 Task: Publish the "Digital Experience" changes.
Action: Mouse moved to (1104, 78)
Screenshot: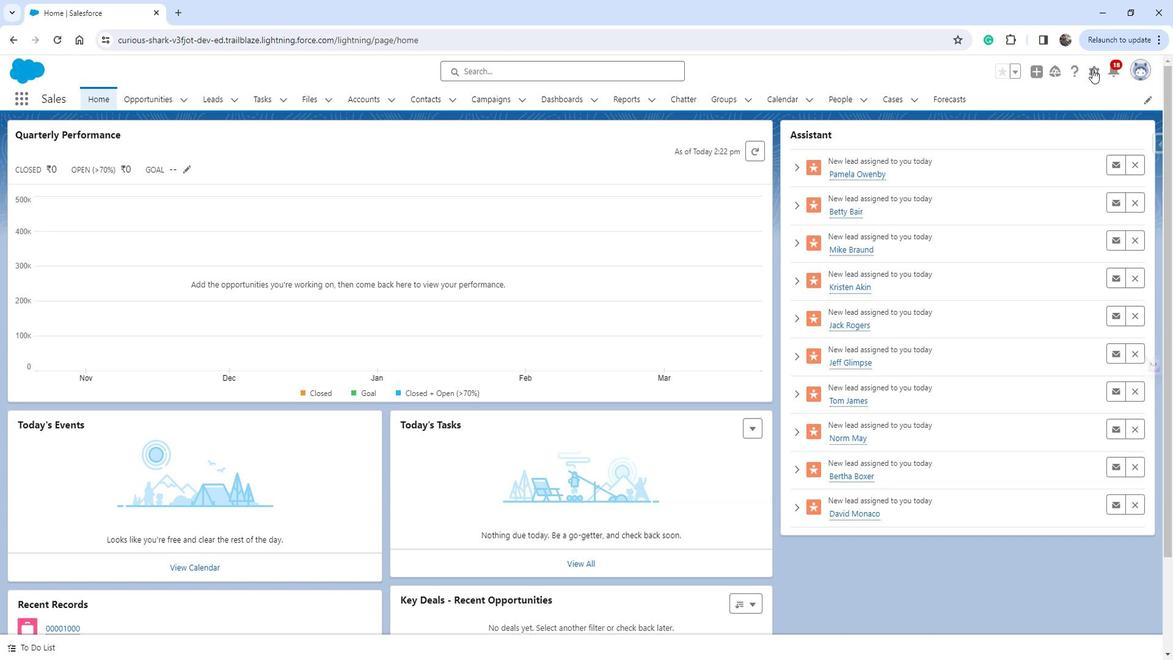 
Action: Mouse pressed left at (1104, 78)
Screenshot: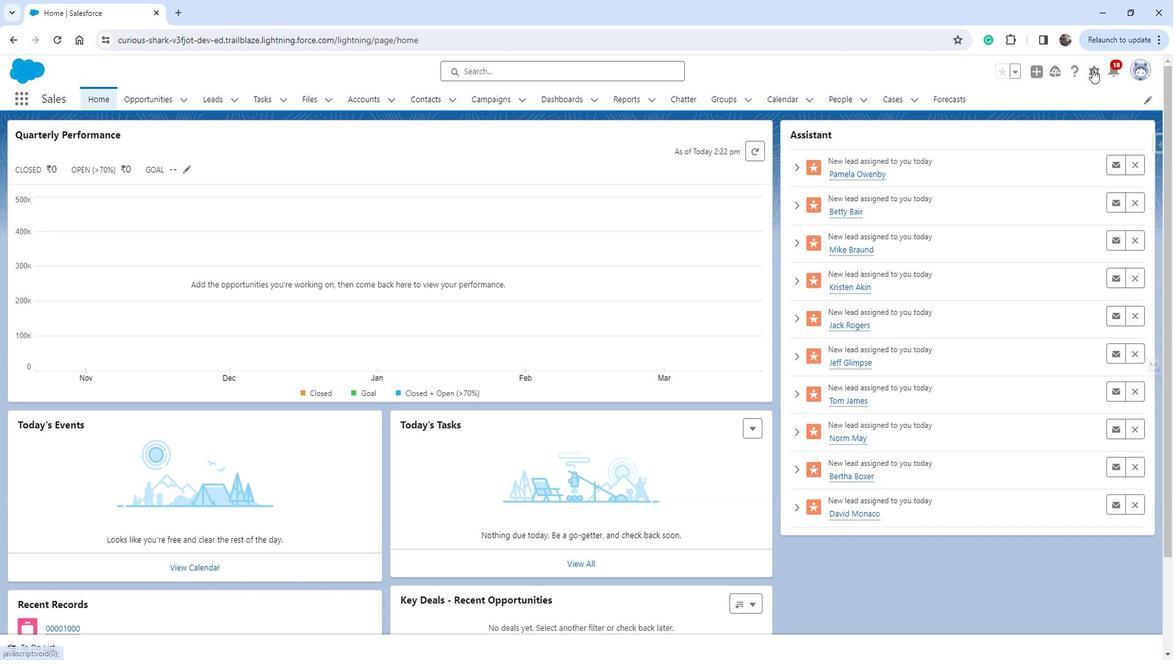 
Action: Mouse moved to (1044, 119)
Screenshot: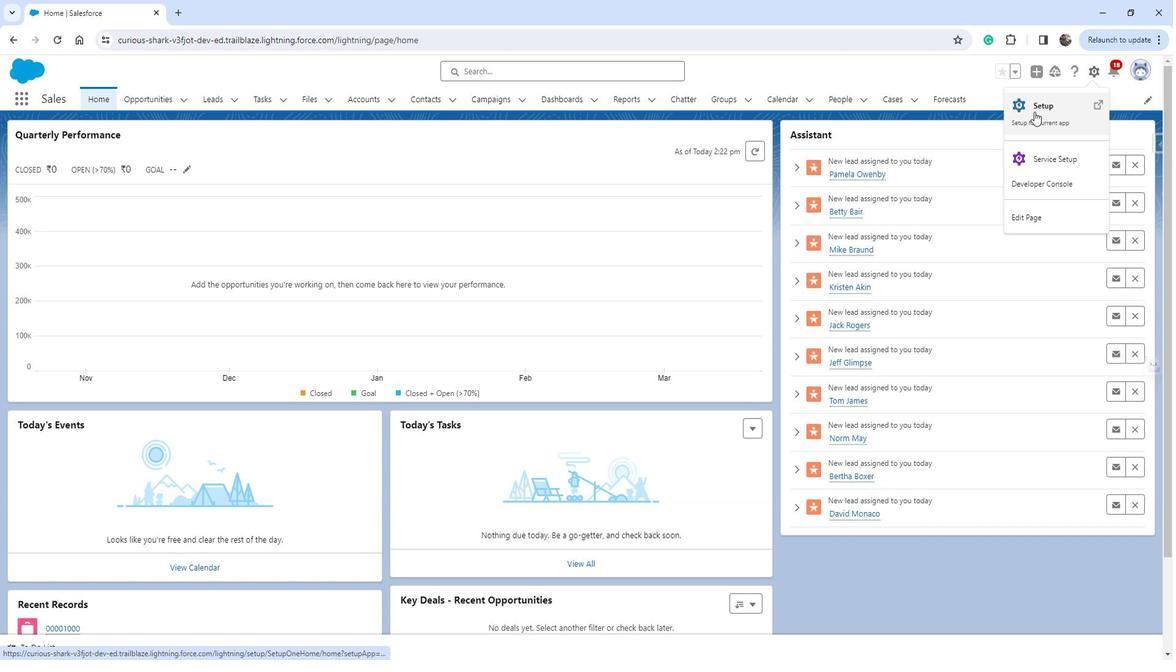 
Action: Mouse pressed left at (1044, 119)
Screenshot: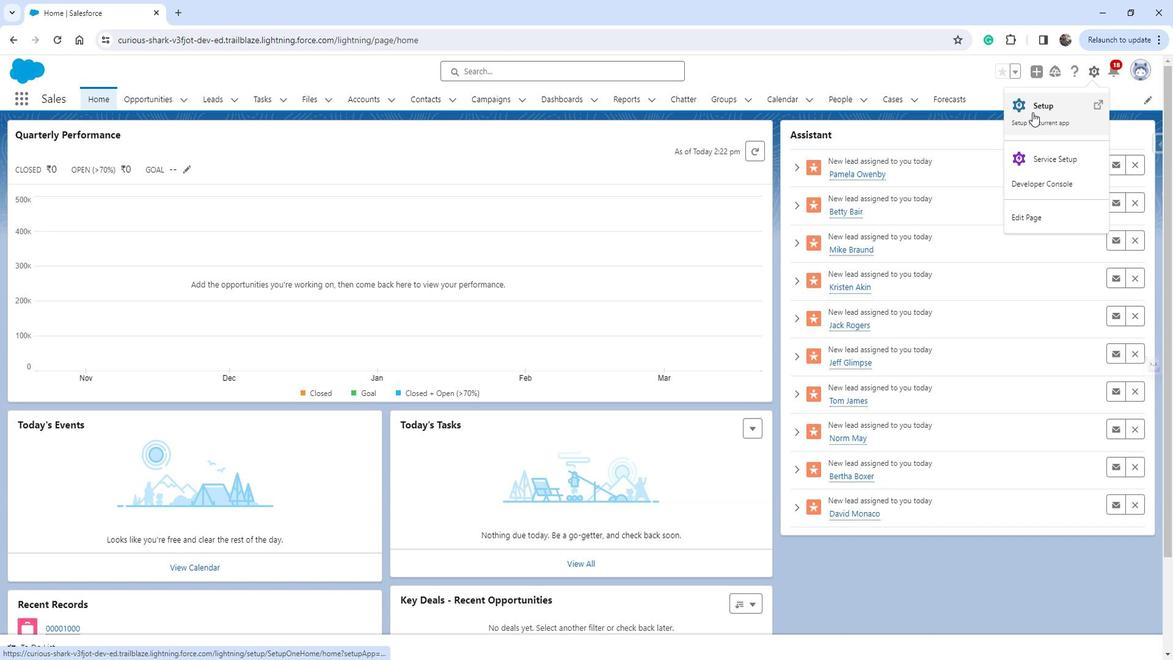 
Action: Mouse moved to (59, 345)
Screenshot: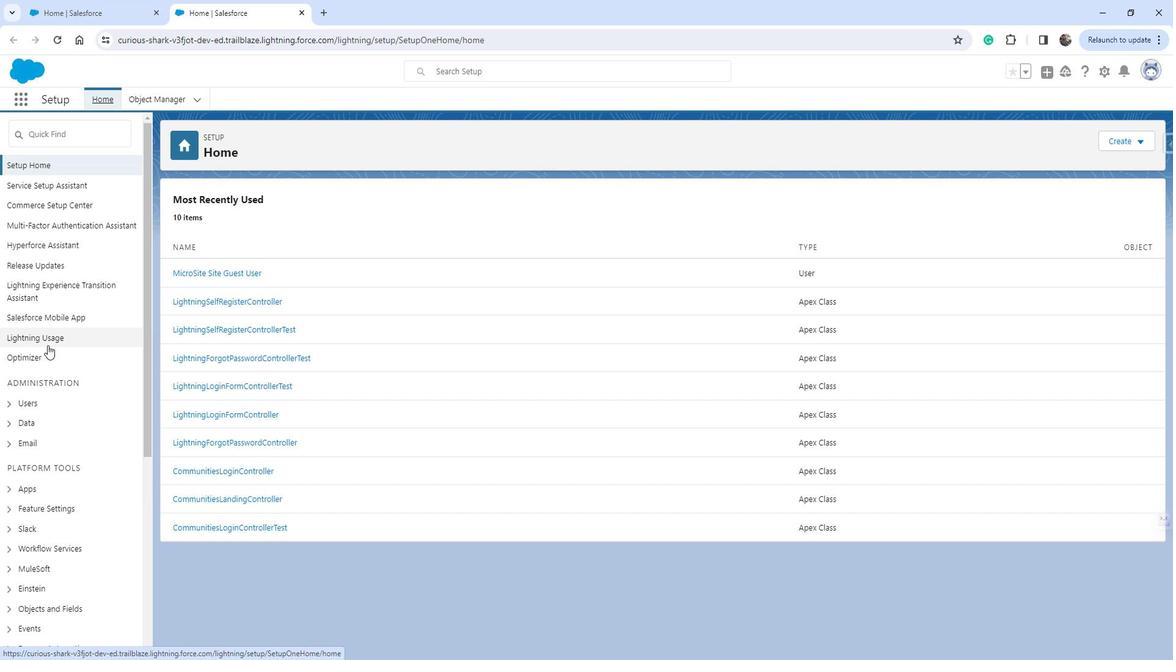 
Action: Mouse scrolled (59, 344) with delta (0, 0)
Screenshot: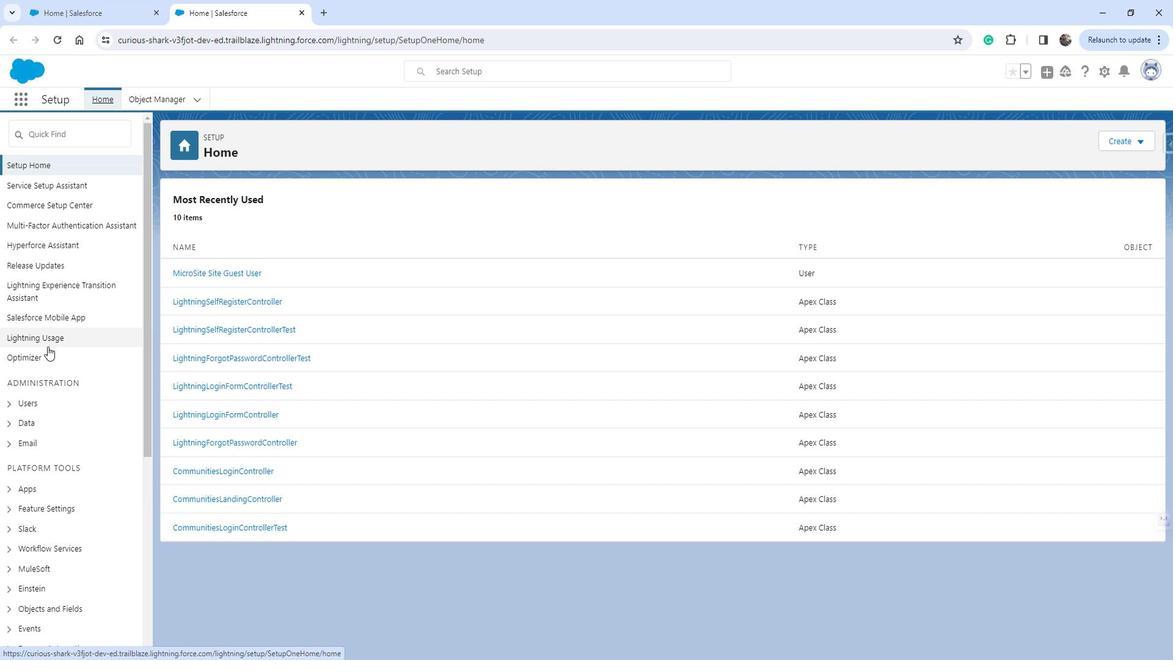 
Action: Mouse scrolled (59, 344) with delta (0, 0)
Screenshot: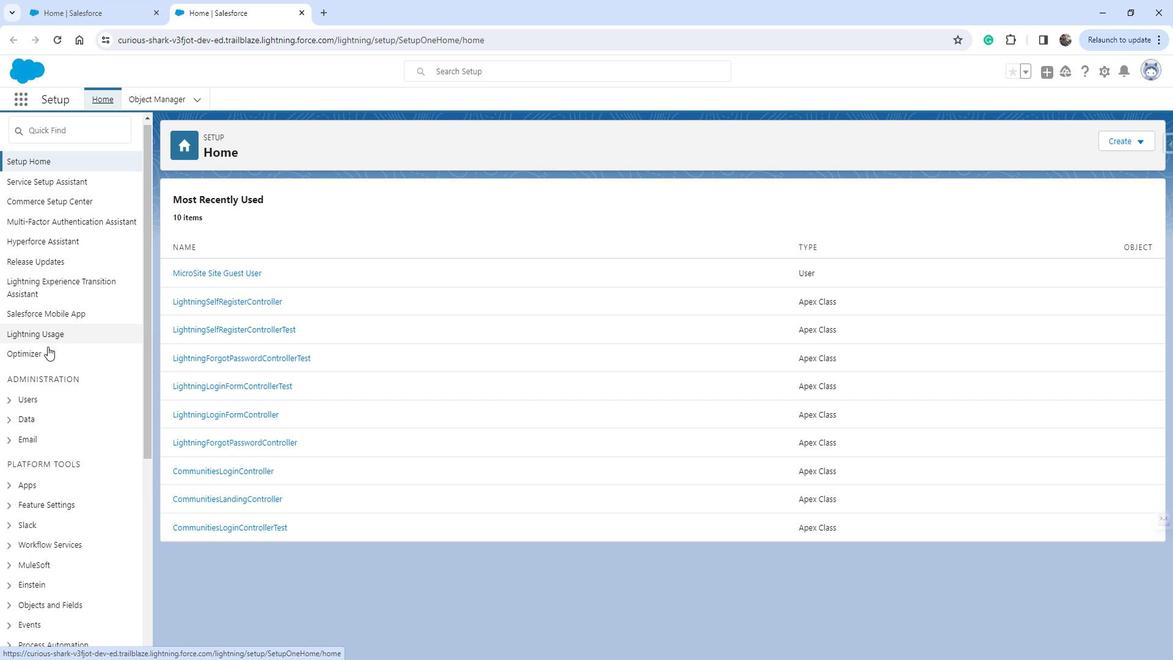 
Action: Mouse moved to (60, 346)
Screenshot: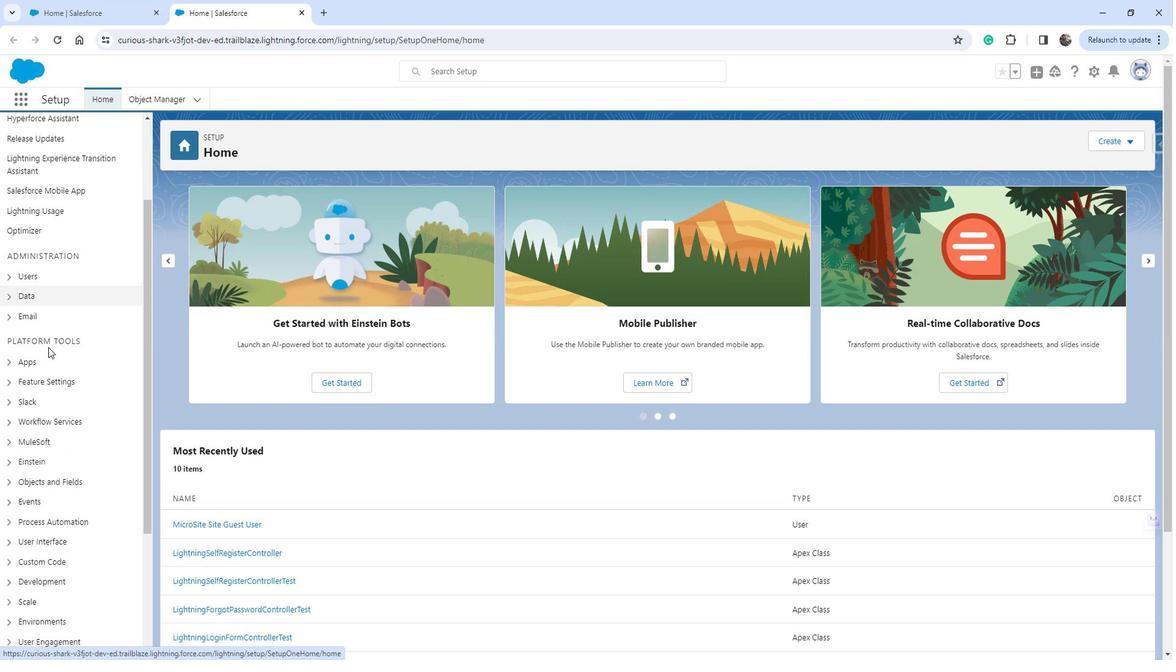 
Action: Mouse scrolled (60, 345) with delta (0, 0)
Screenshot: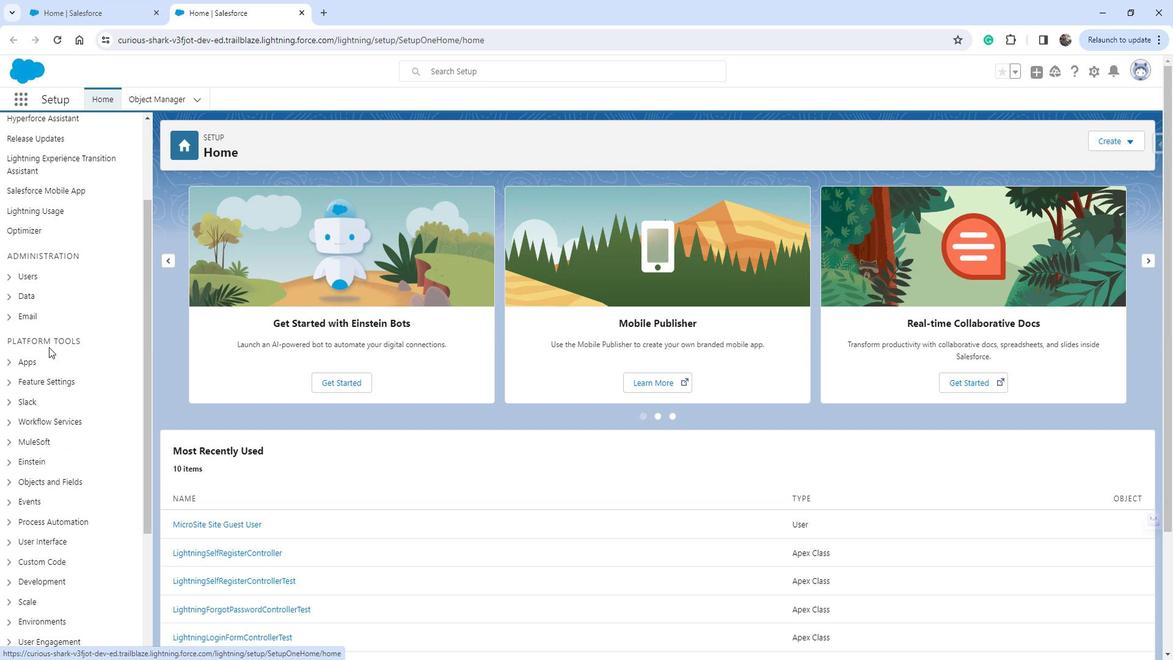 
Action: Mouse moved to (57, 322)
Screenshot: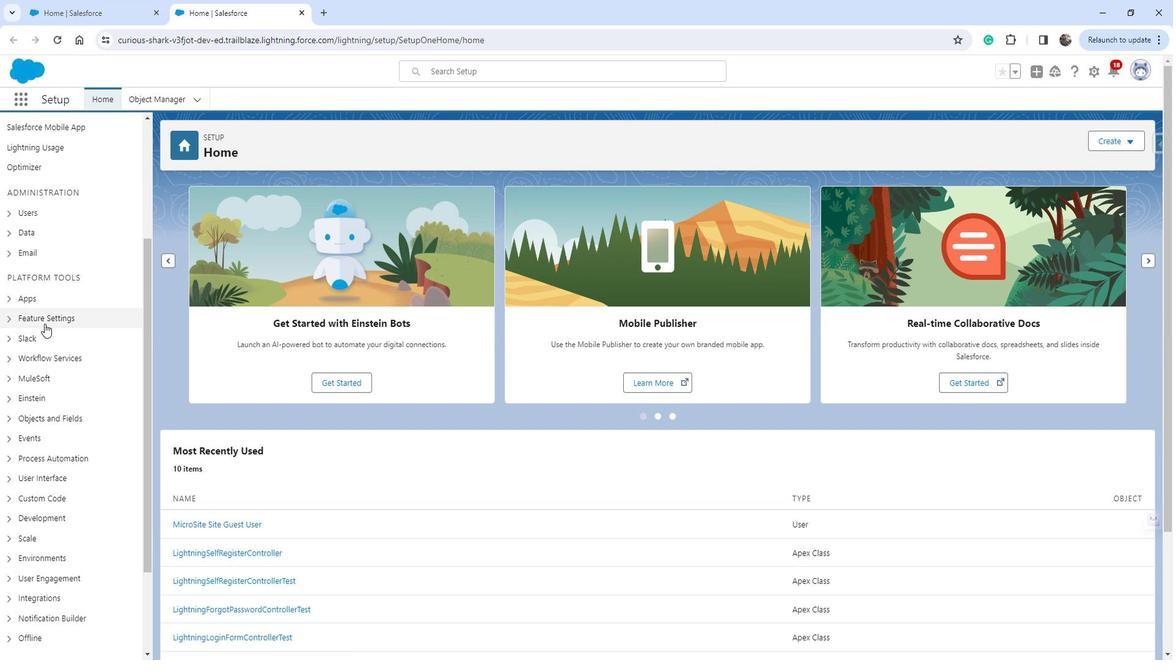 
Action: Mouse pressed left at (57, 322)
Screenshot: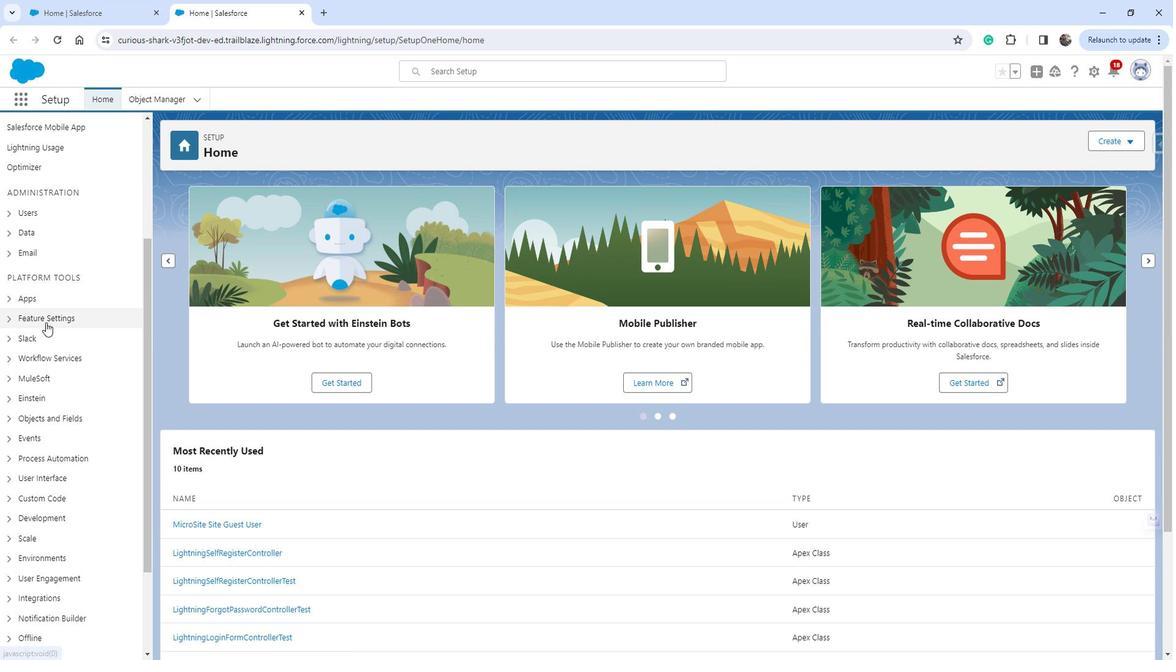 
Action: Mouse moved to (67, 408)
Screenshot: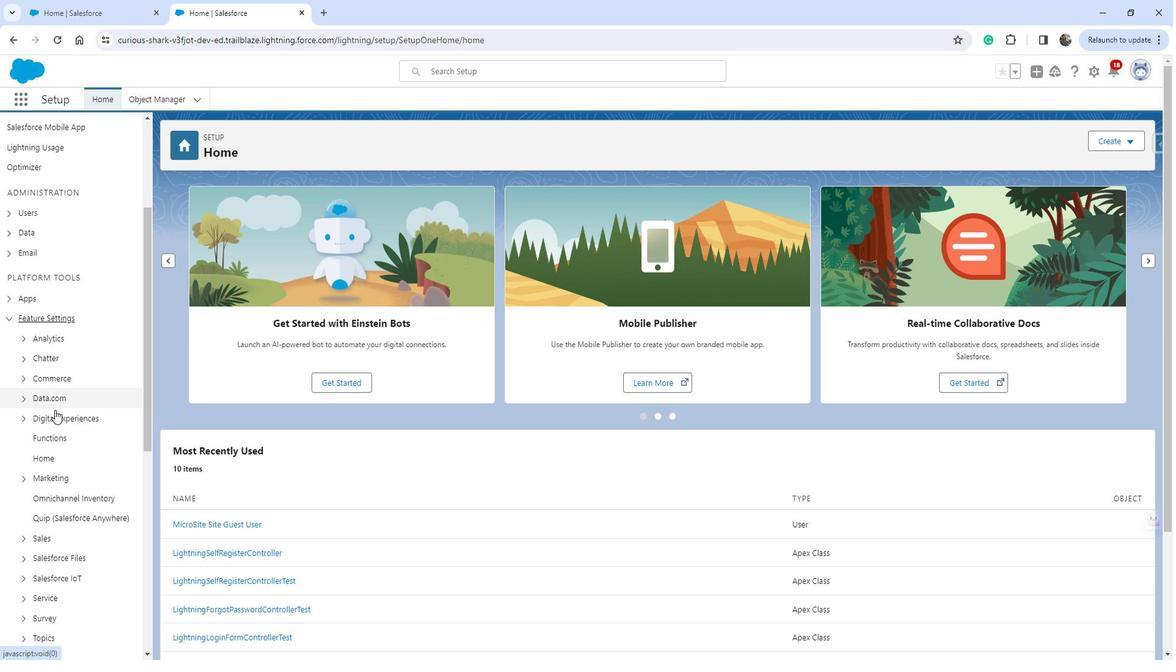 
Action: Mouse pressed left at (67, 408)
Screenshot: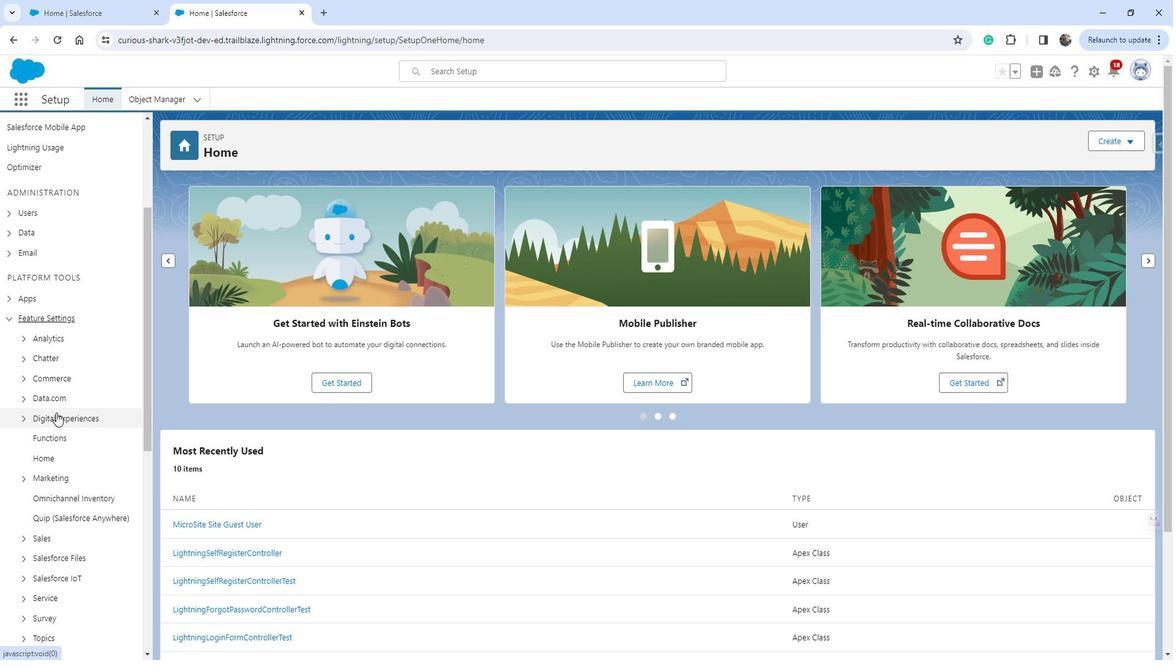 
Action: Mouse moved to (66, 431)
Screenshot: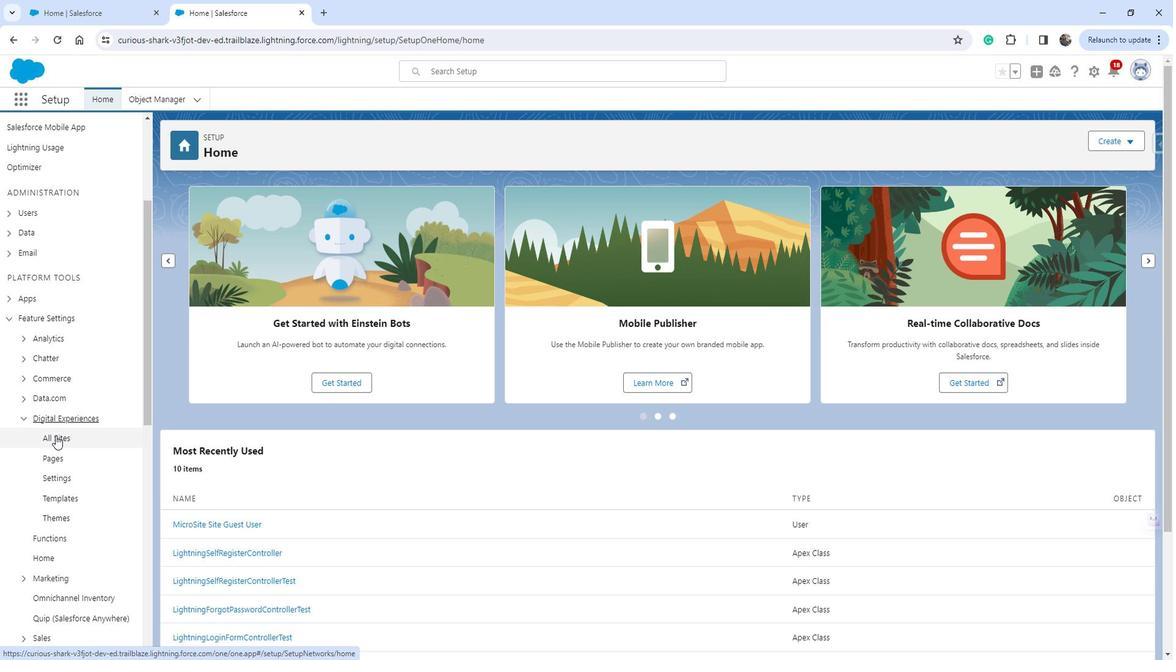 
Action: Mouse pressed left at (66, 431)
Screenshot: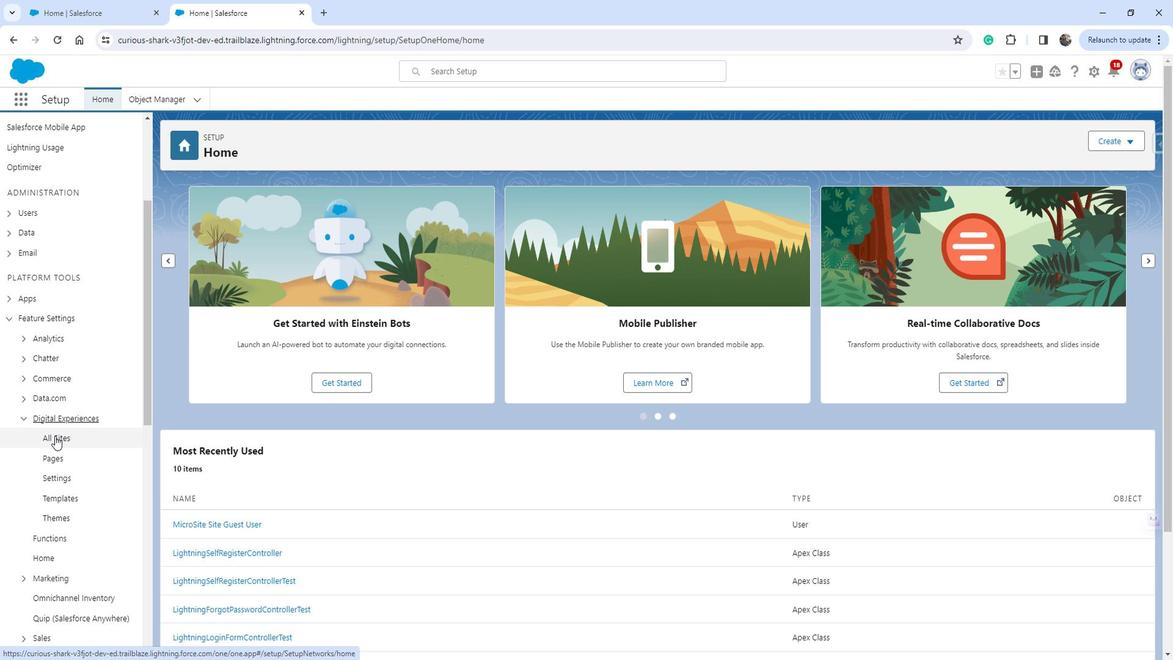 
Action: Mouse moved to (210, 291)
Screenshot: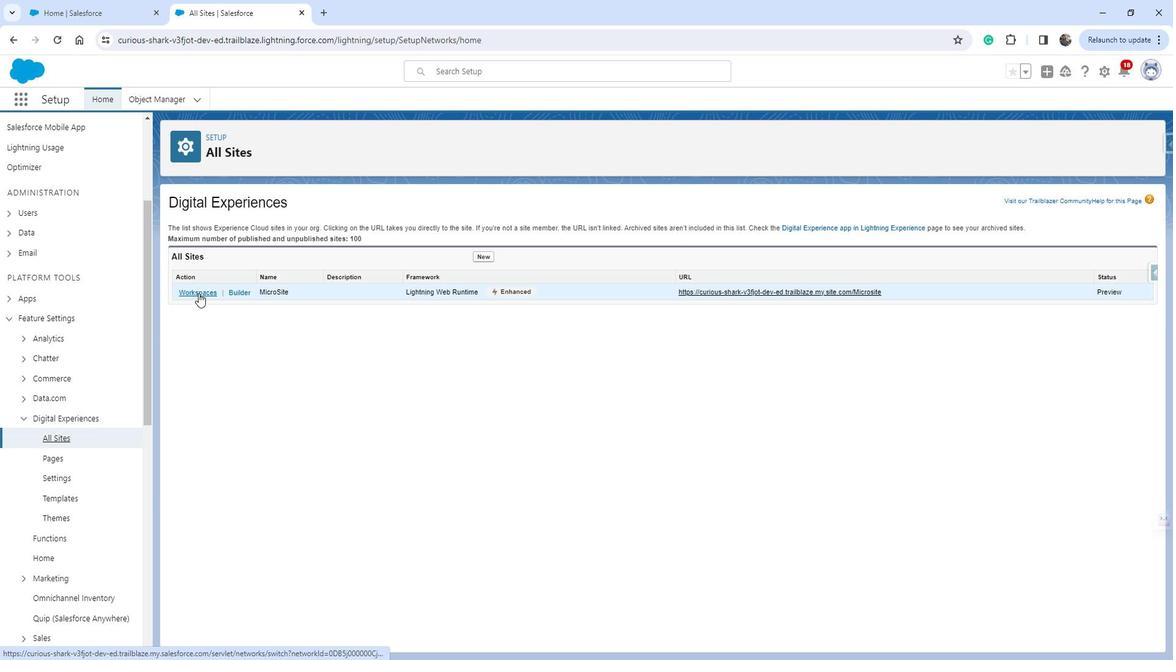 
Action: Mouse pressed left at (210, 291)
Screenshot: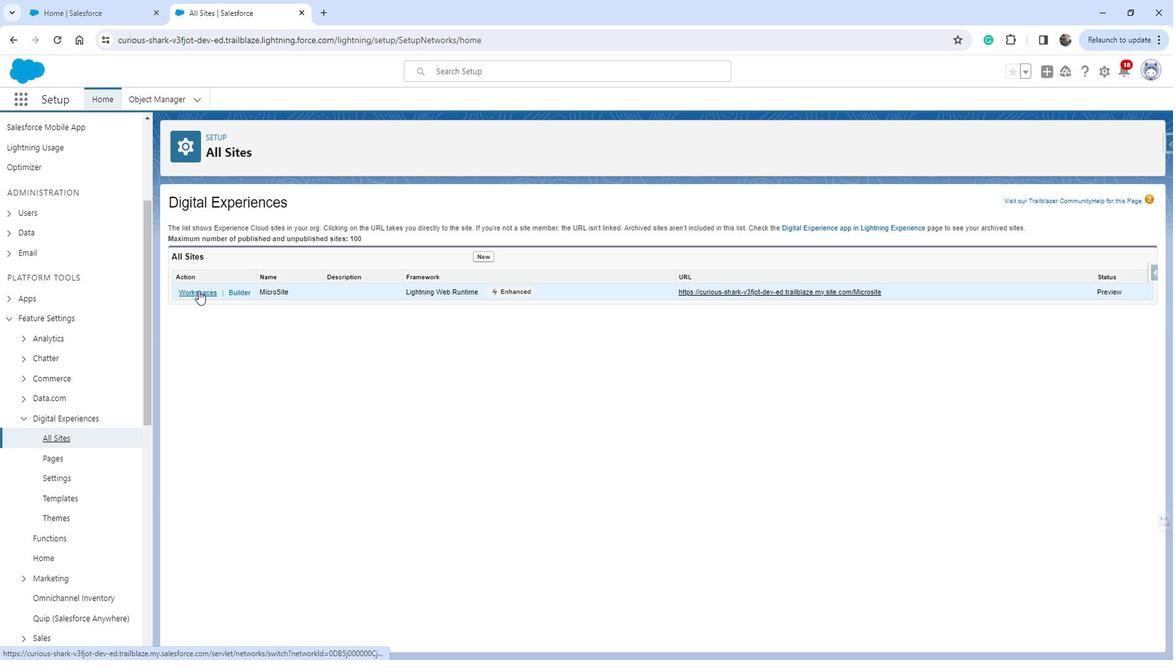 
Action: Mouse moved to (150, 287)
Screenshot: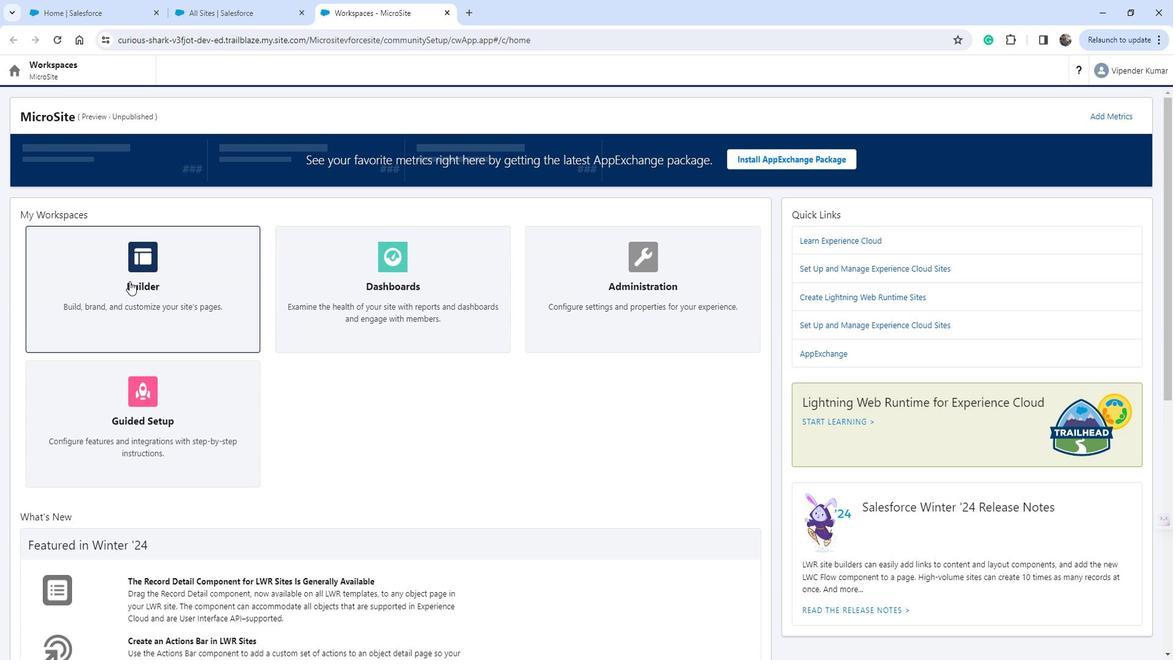
Action: Mouse pressed left at (150, 287)
Screenshot: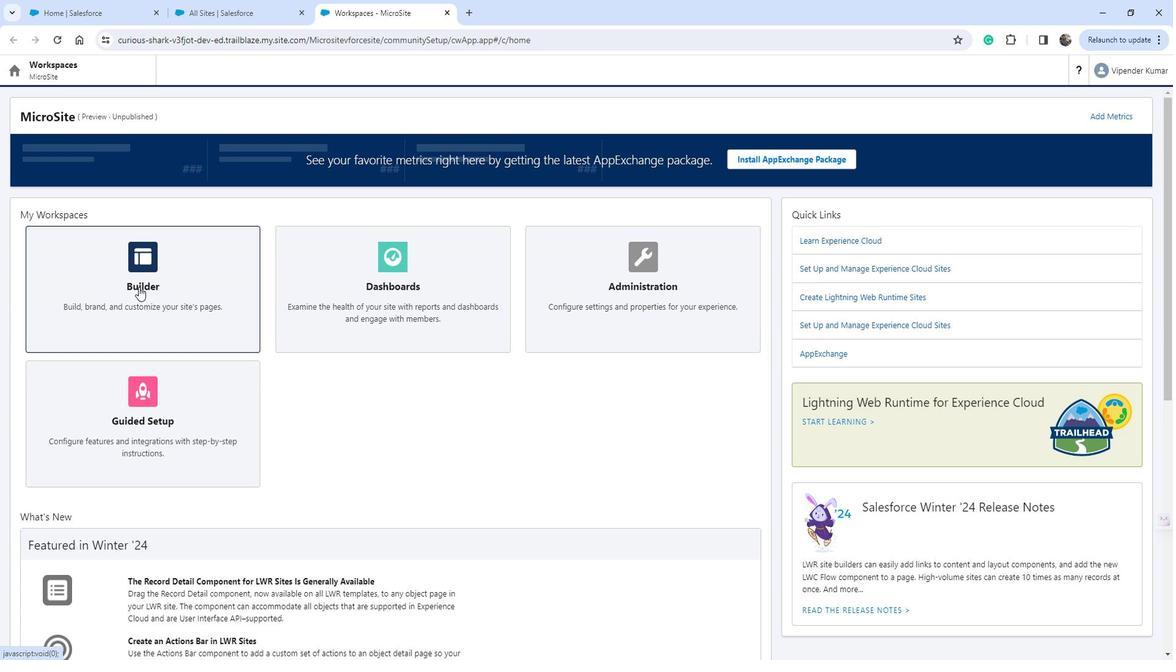 
Action: Mouse moved to (1108, 83)
Screenshot: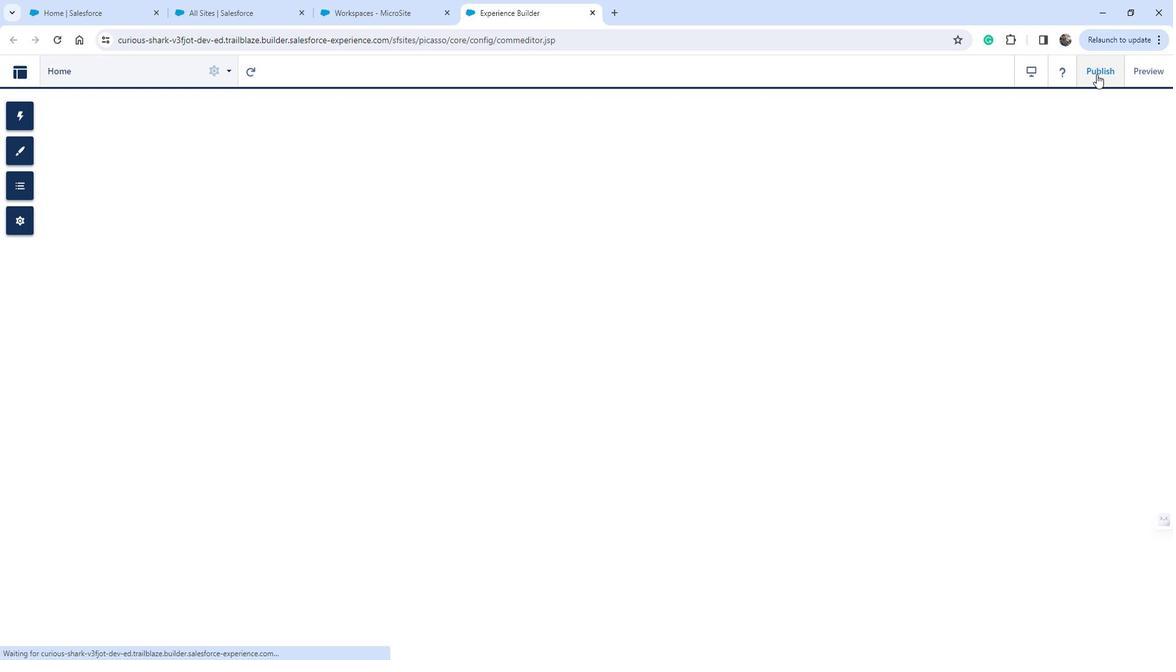 
Action: Mouse pressed left at (1108, 83)
Screenshot: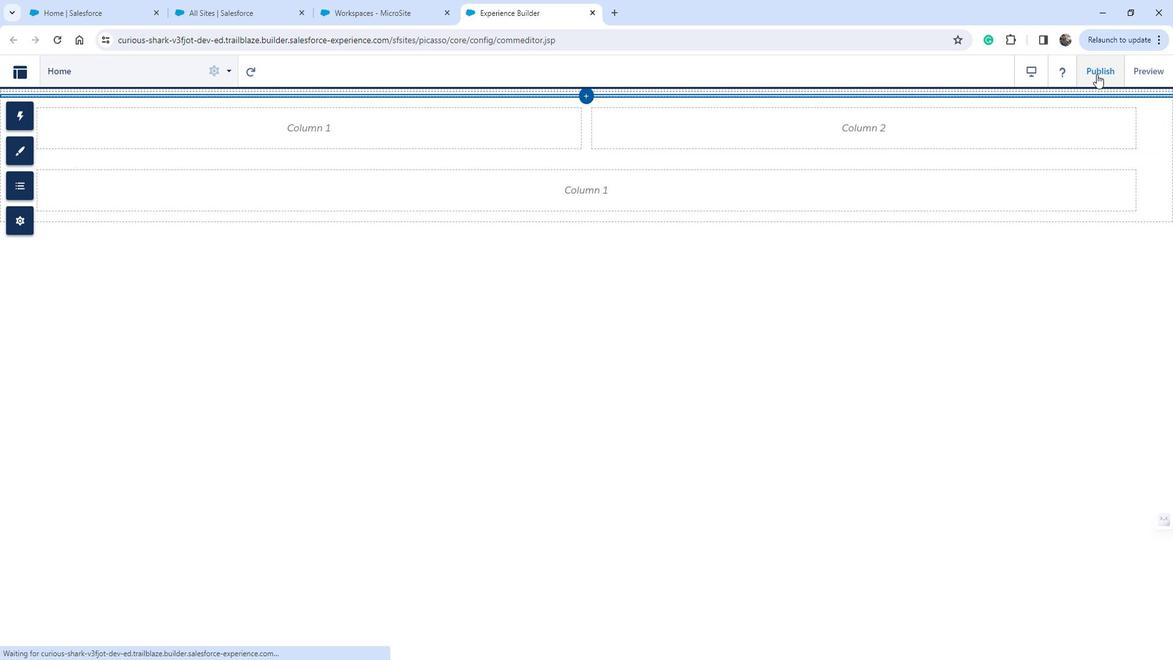 
Action: Mouse moved to (767, 452)
Screenshot: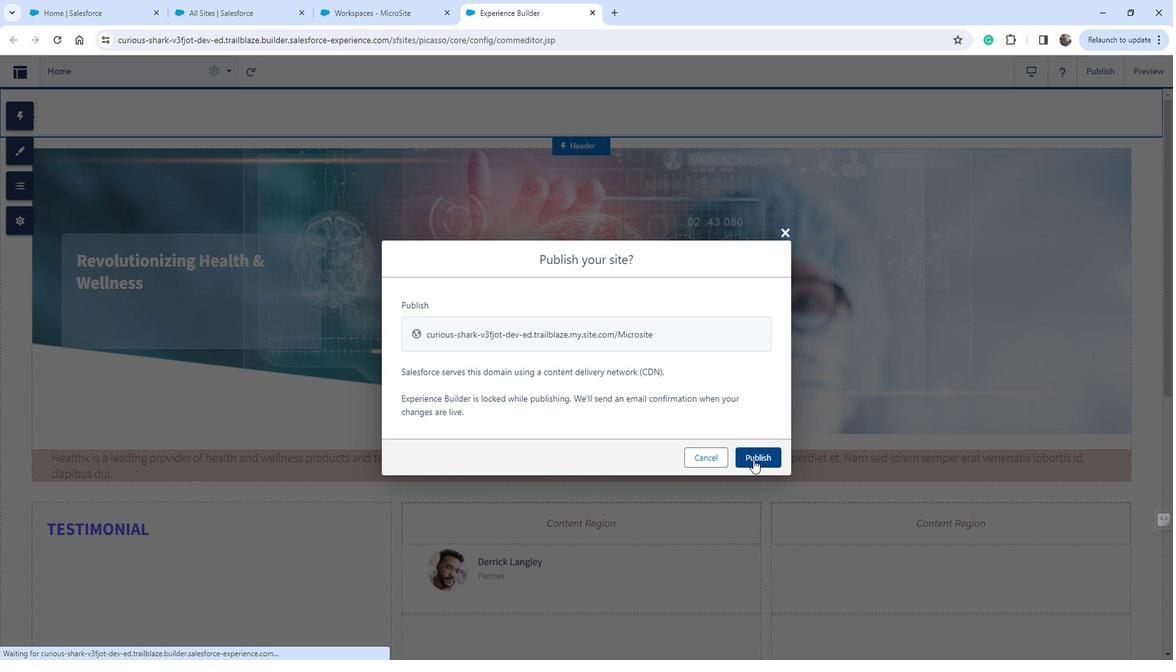 
Action: Mouse pressed left at (767, 452)
Screenshot: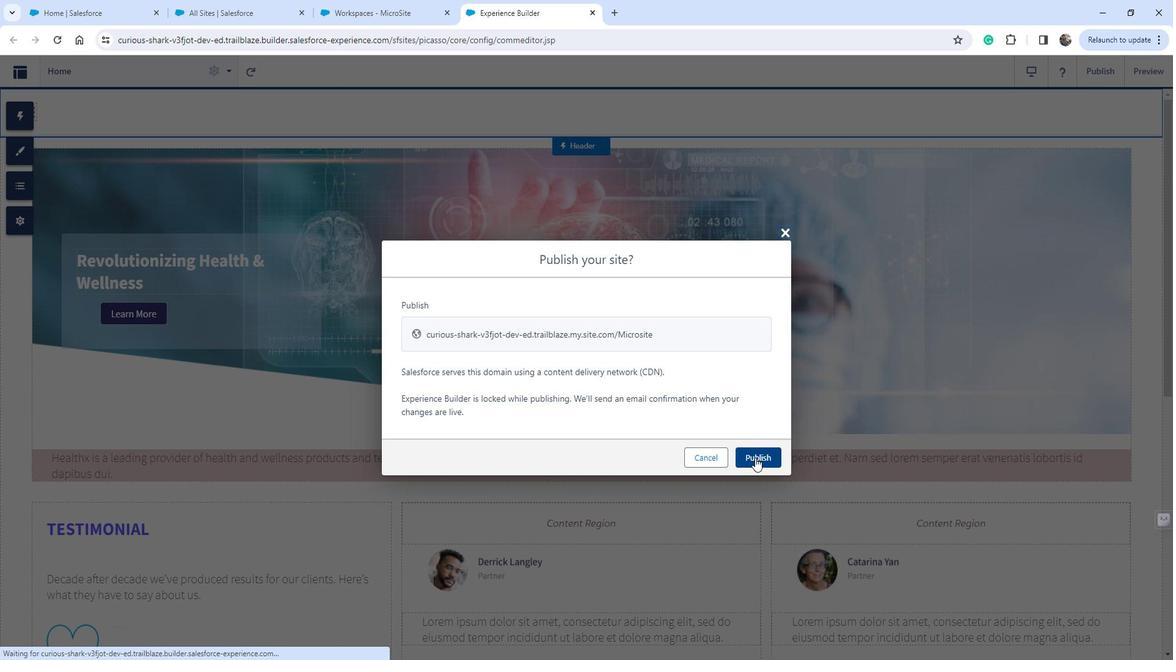 
Action: Mouse moved to (769, 405)
Screenshot: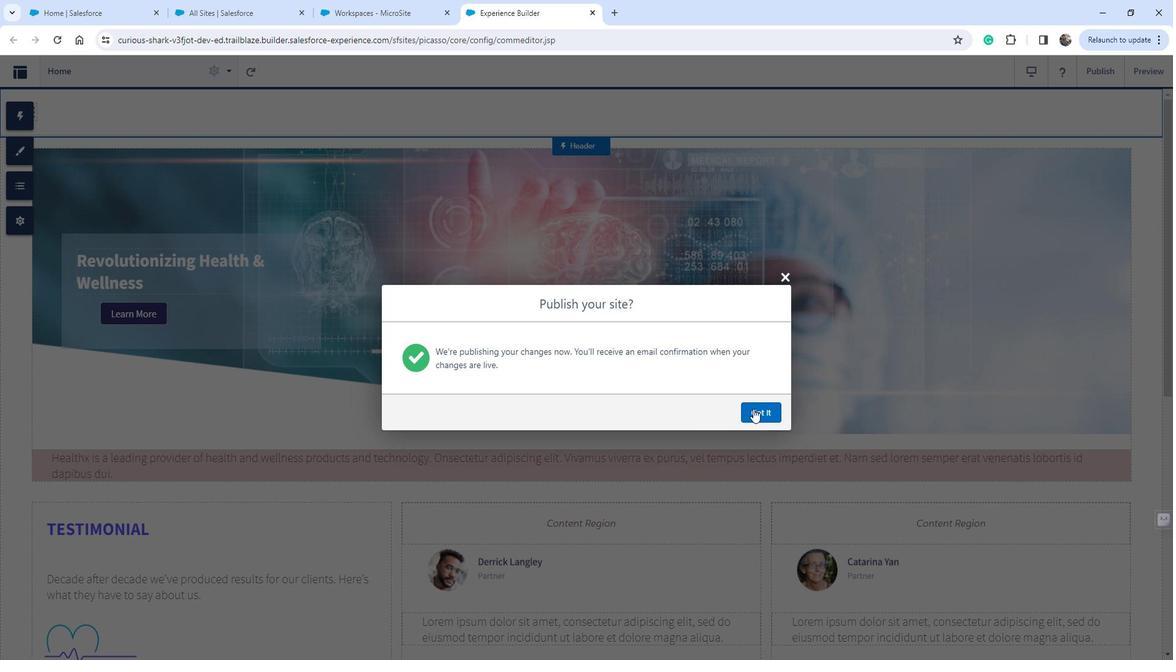 
Action: Mouse pressed left at (769, 405)
Screenshot: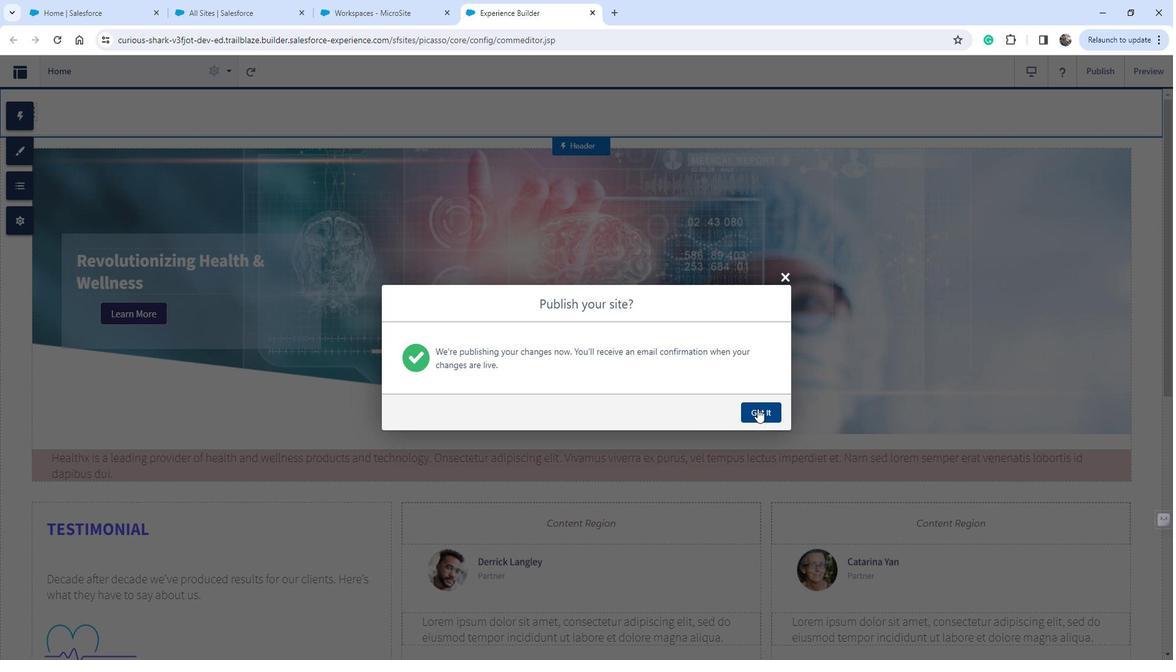
Action: Mouse moved to (770, 405)
Screenshot: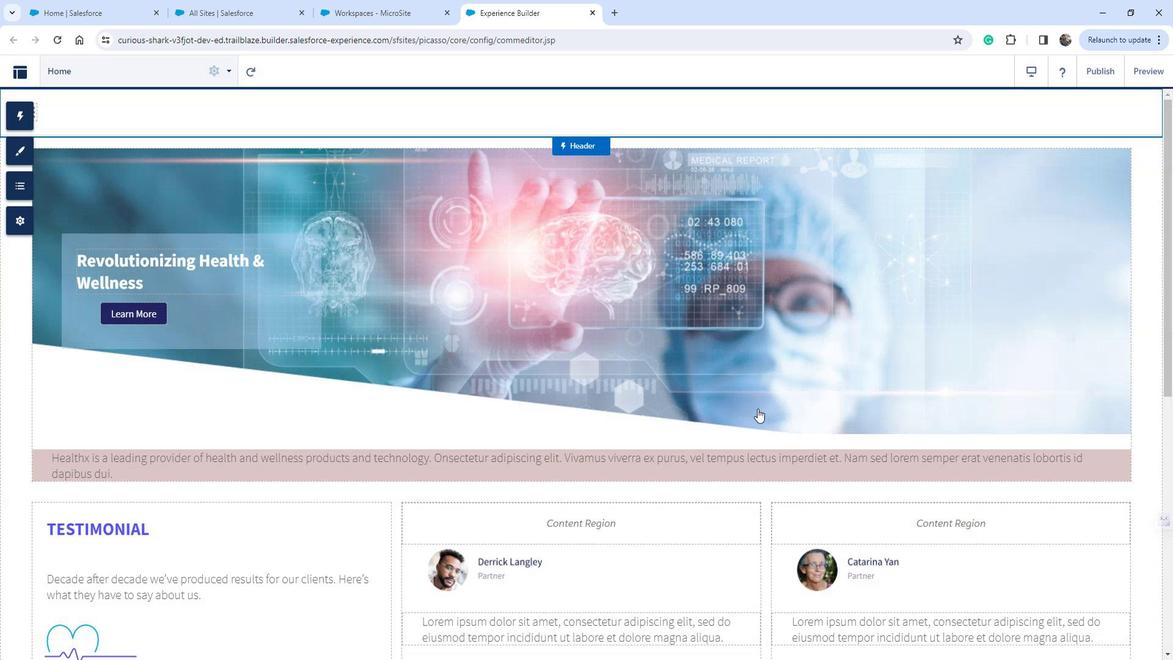 
